 Task: Use the formula "HEX2DEC" in spreadsheet "Project protfolio".
Action: Mouse moved to (142, 89)
Screenshot: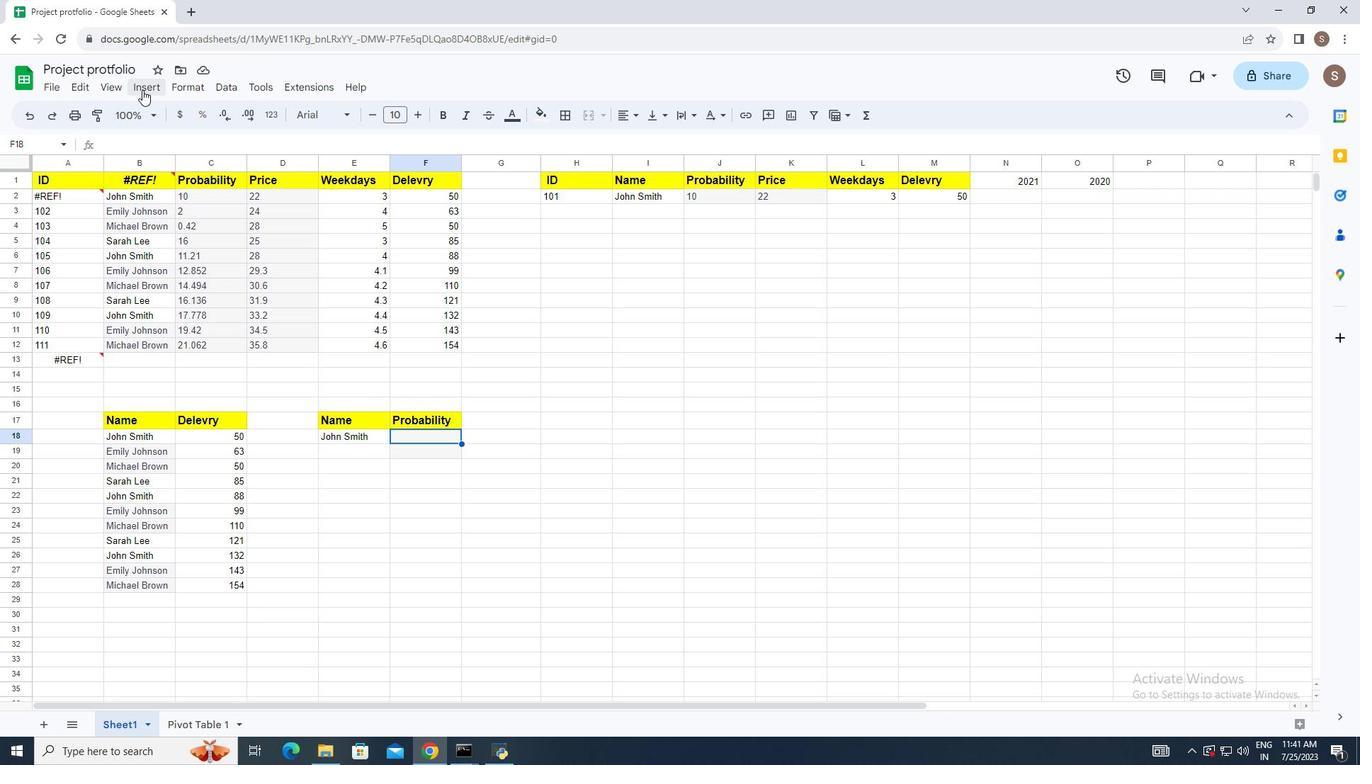 
Action: Mouse pressed left at (142, 89)
Screenshot: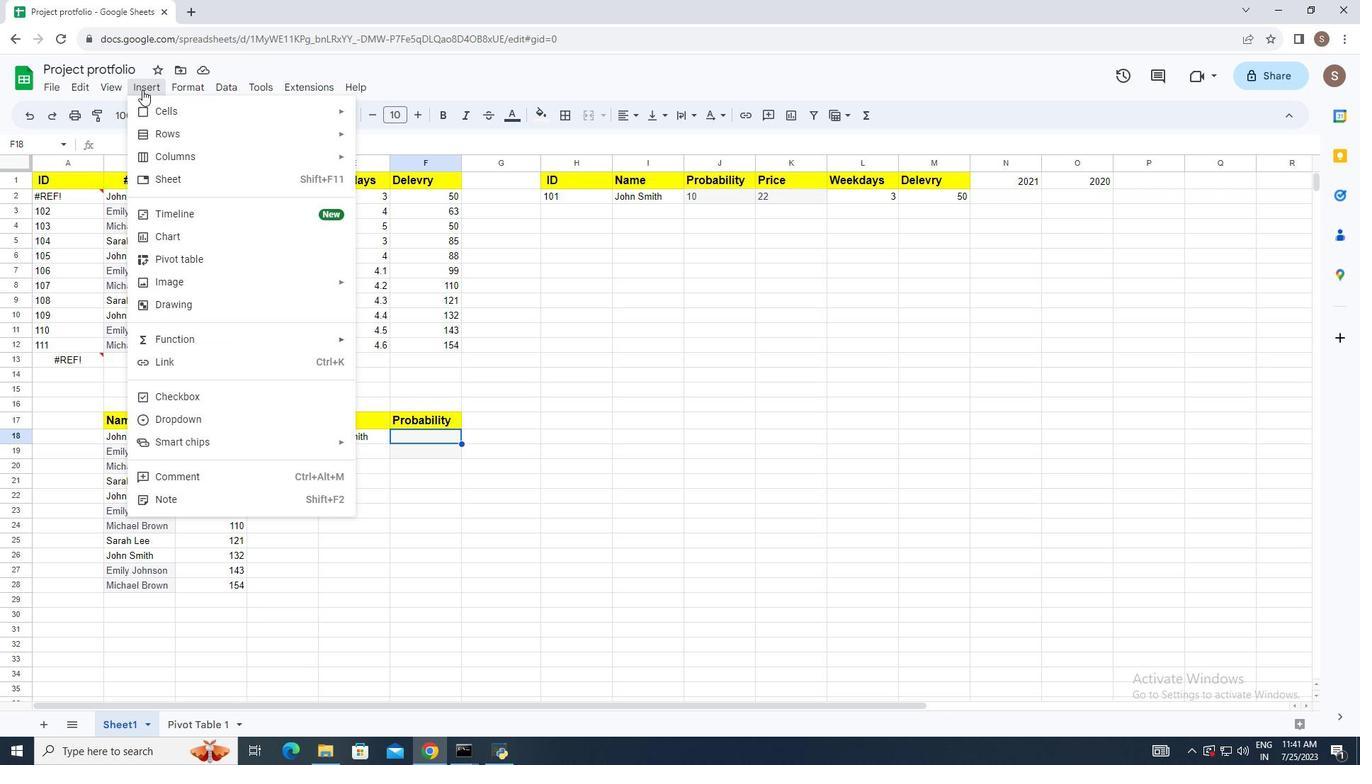 
Action: Mouse moved to (225, 332)
Screenshot: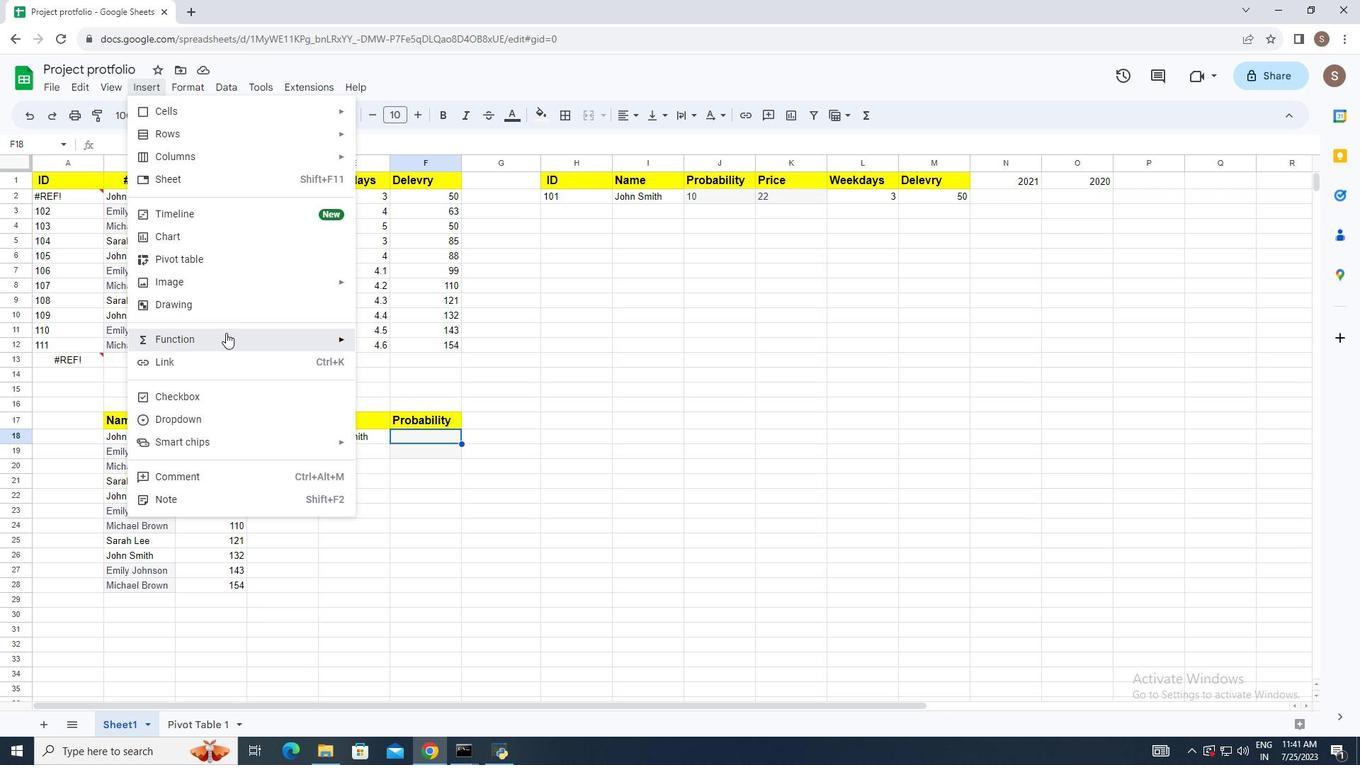 
Action: Mouse pressed left at (225, 332)
Screenshot: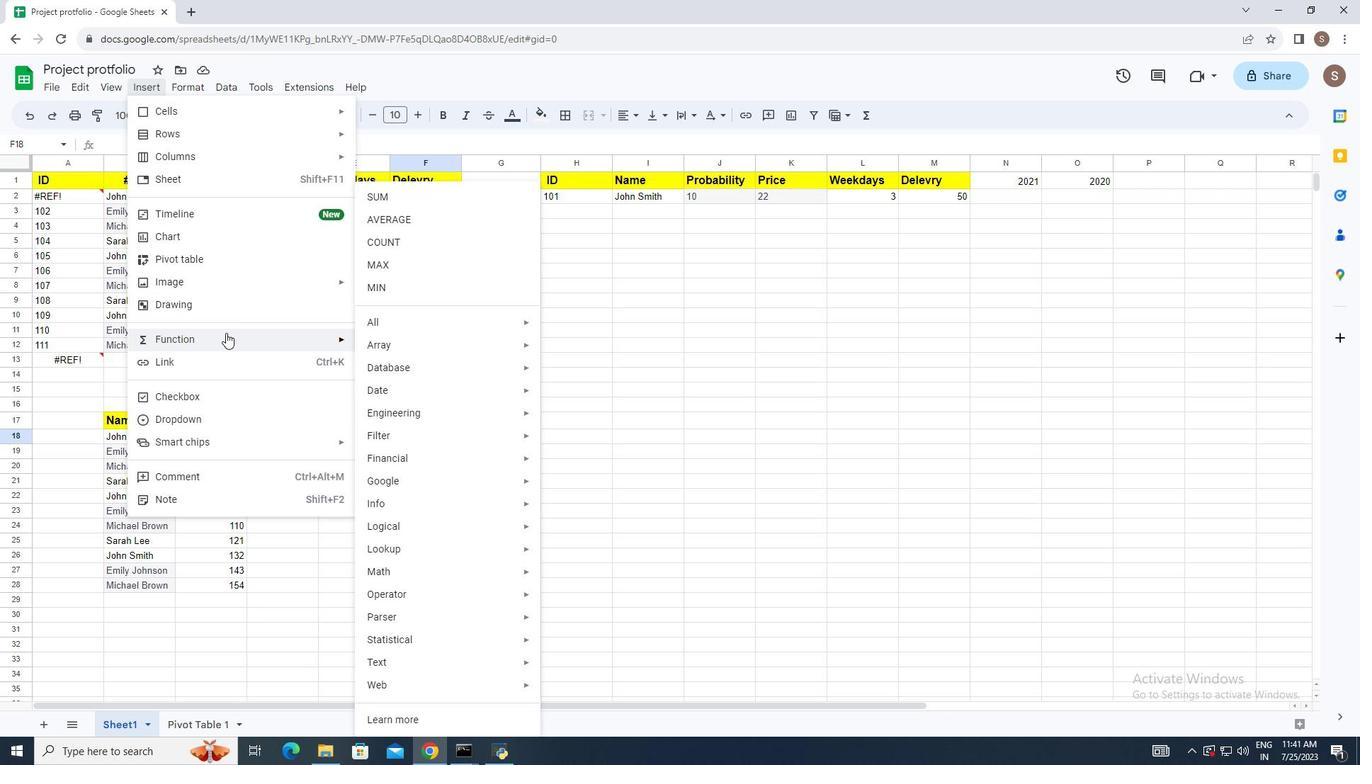 
Action: Mouse moved to (418, 320)
Screenshot: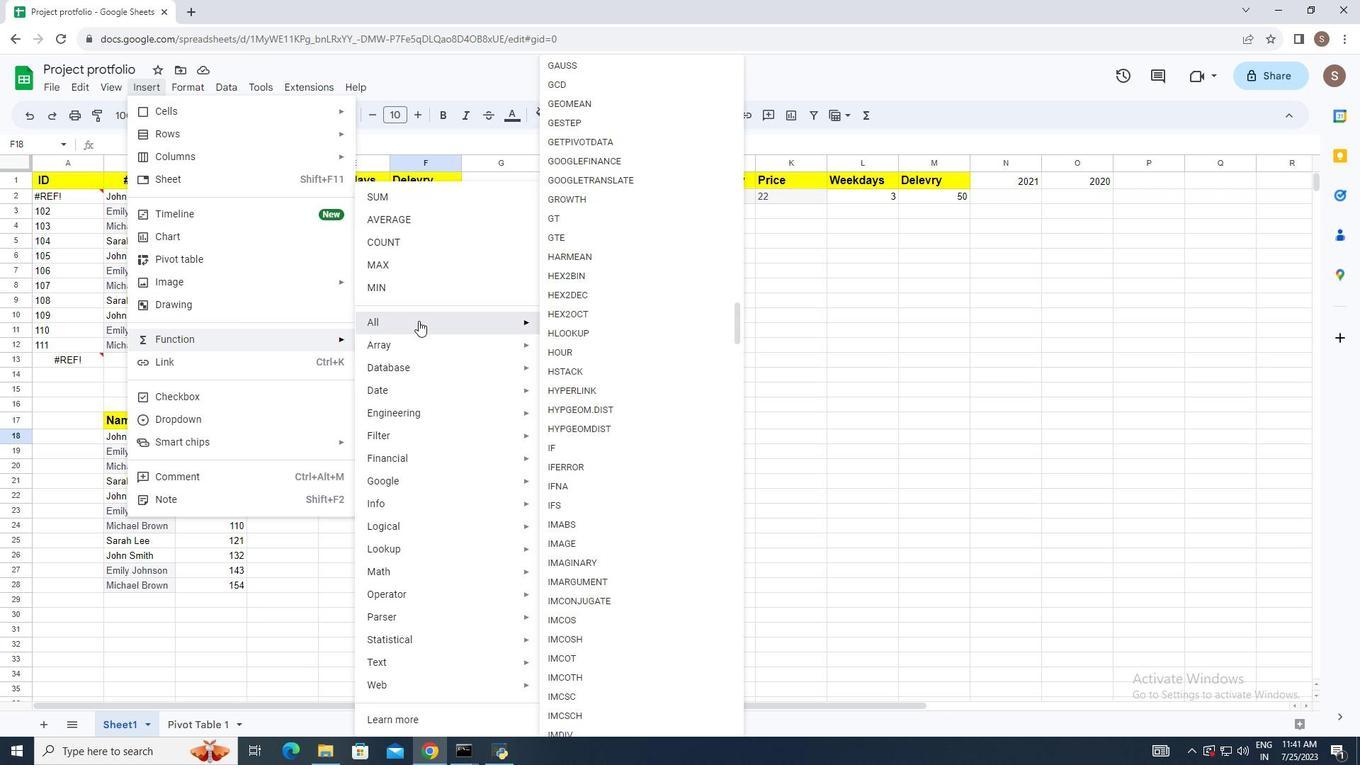 
Action: Mouse pressed left at (418, 320)
Screenshot: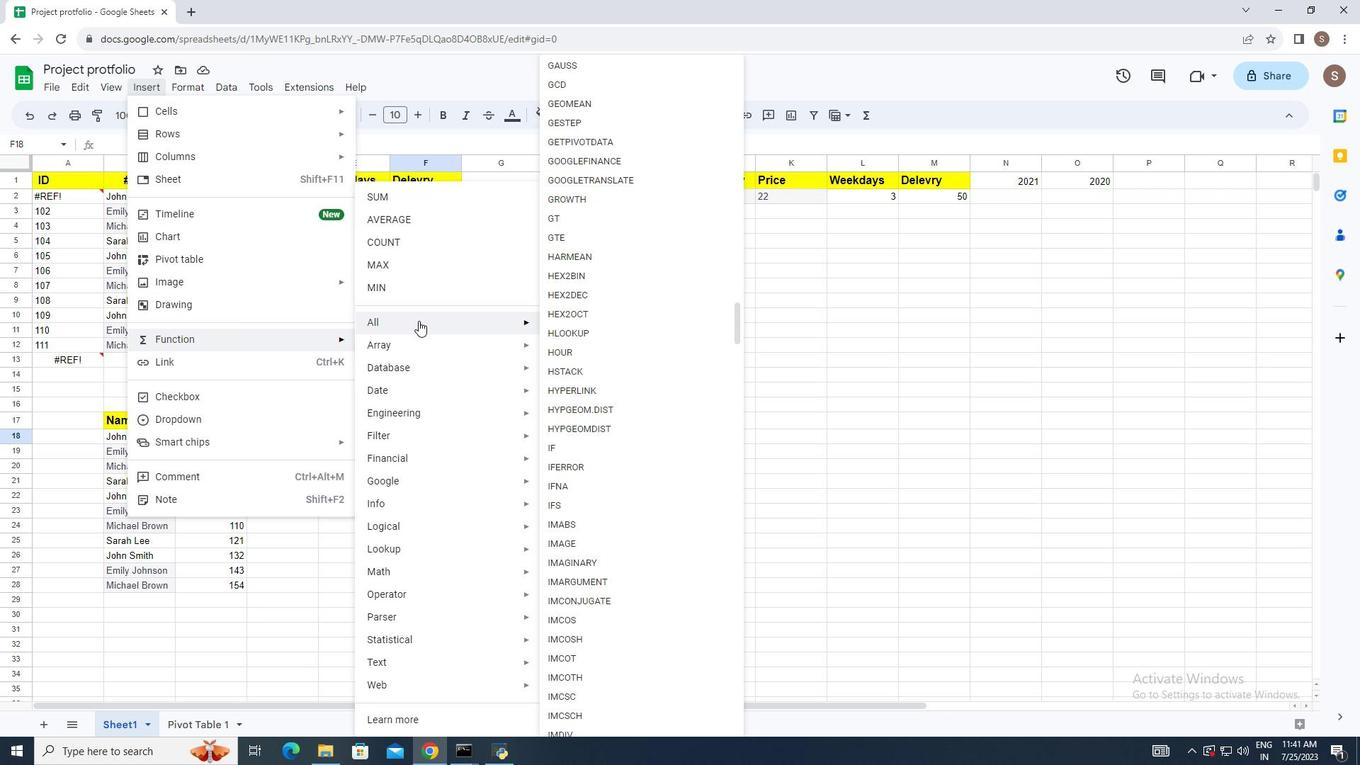 
Action: Mouse moved to (608, 299)
Screenshot: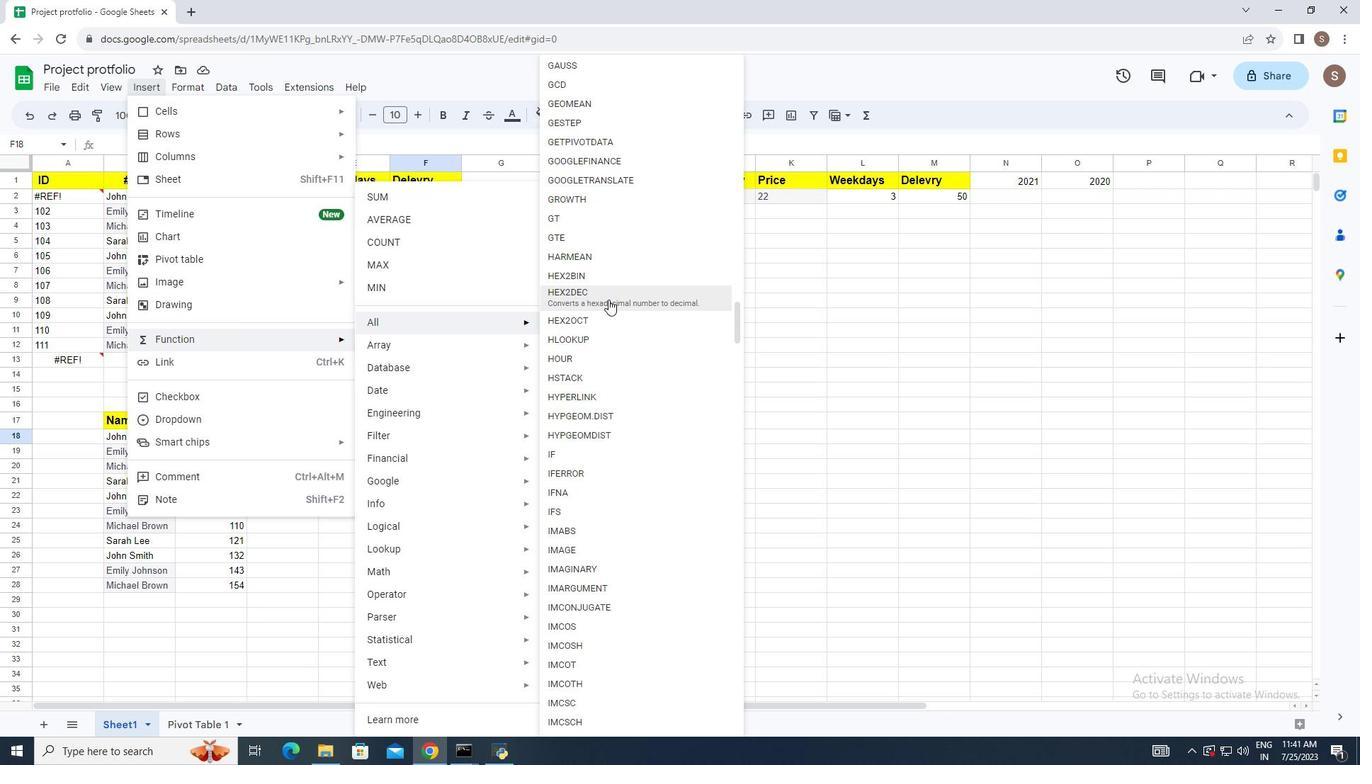 
Action: Mouse pressed left at (608, 299)
Screenshot: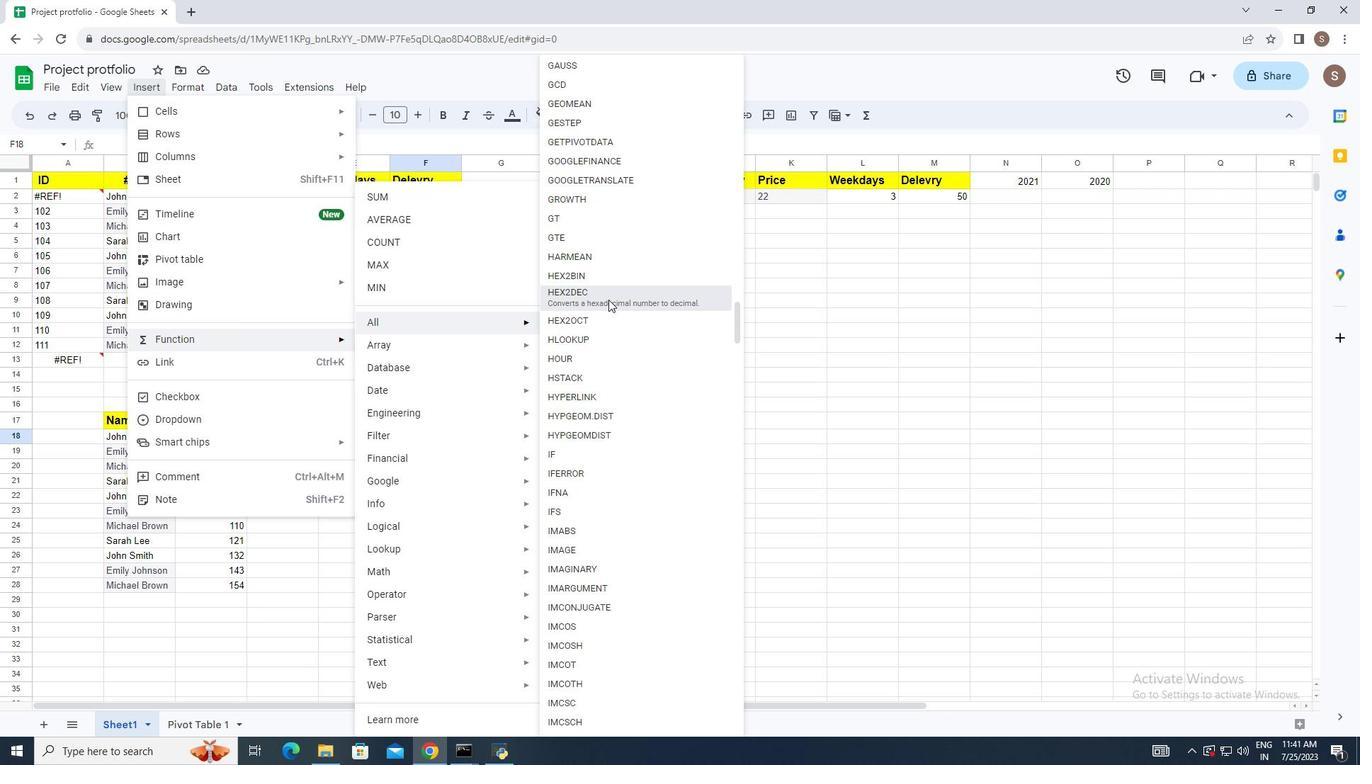 
Action: Mouse moved to (547, 493)
Screenshot: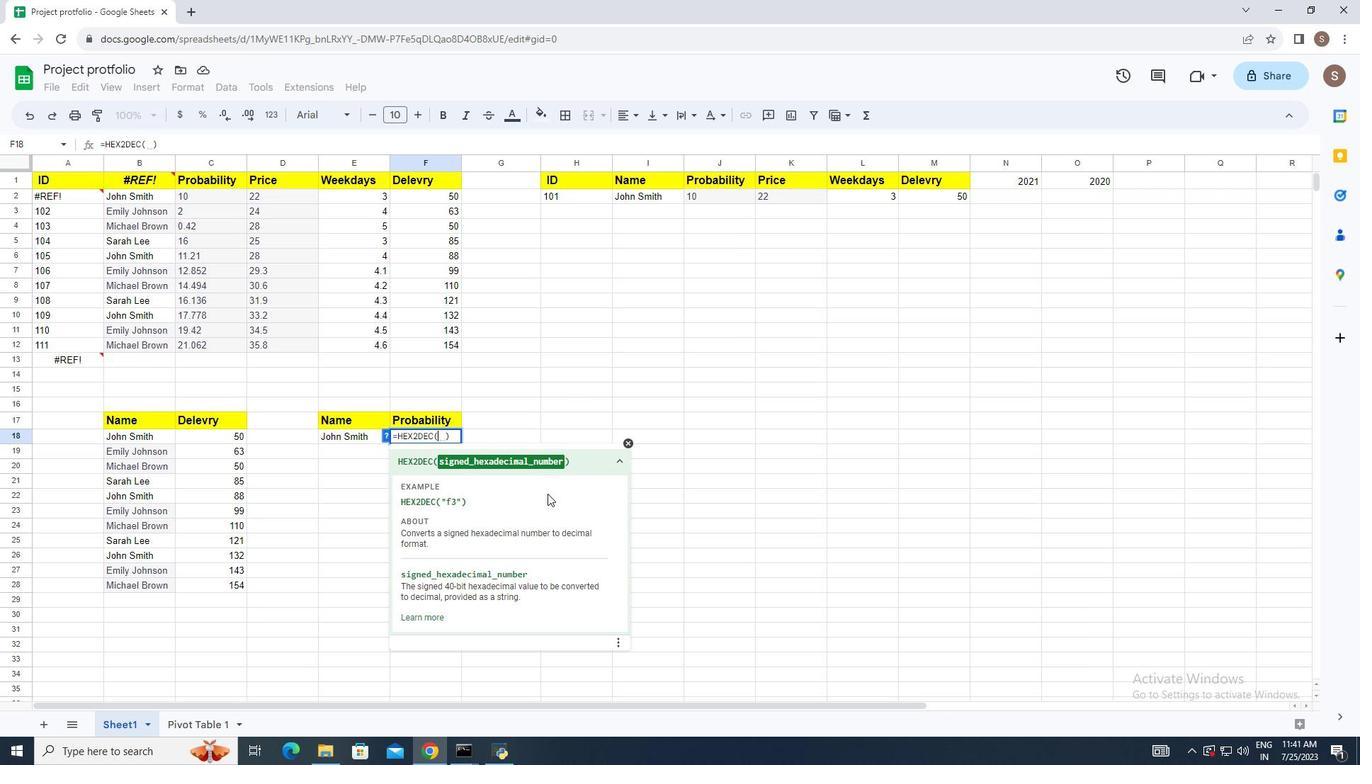 
Action: Key pressed <Key.shift_r>"f3<Key.shift_r><Key.shift_r><Key.shift_r><Key.shift_r><Key.shift_r><Key.shift_r><Key.shift_r><Key.shift_r><Key.shift_r><Key.shift_r><Key.shift_r><Key.shift_r><Key.shift_r><Key.shift_r>"<Key.enter>
Screenshot: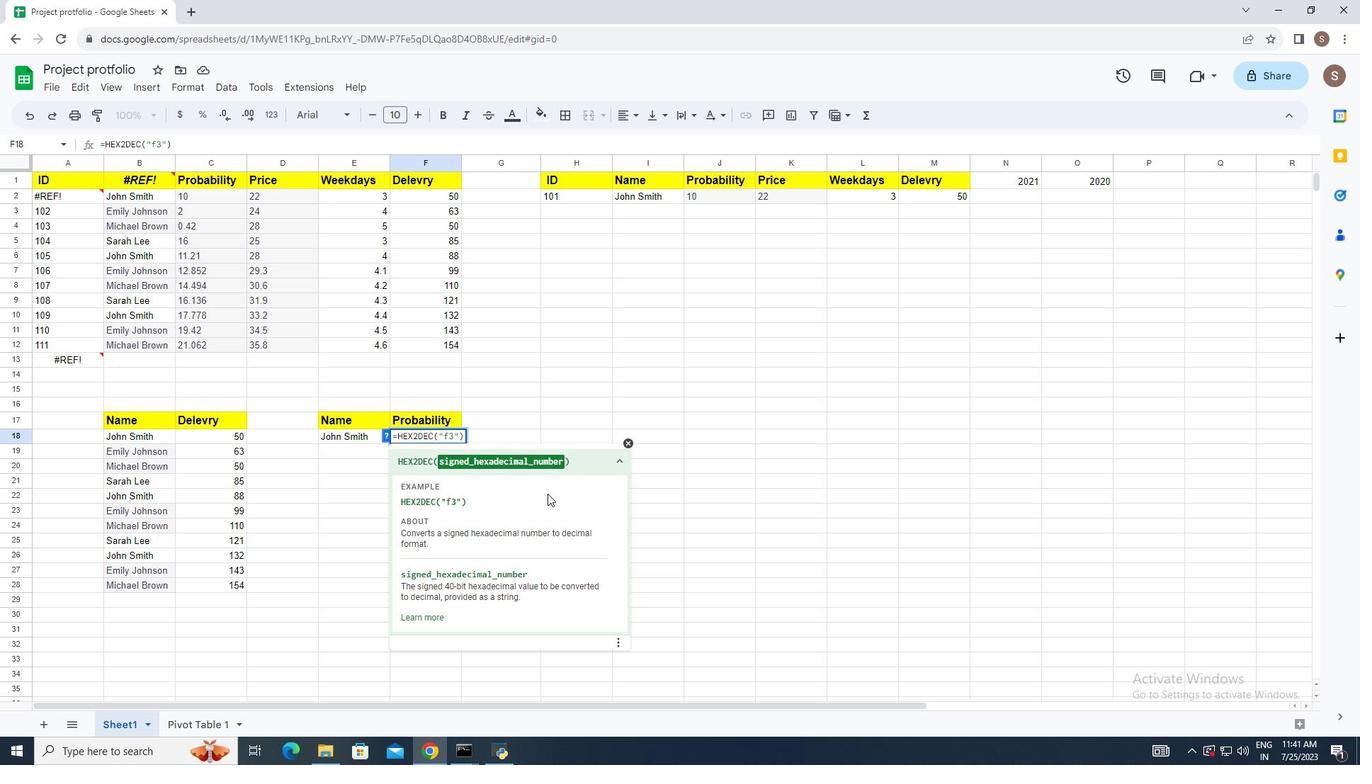 
